 Task: Create a rule from the Routing list, Task moved to a section -> Set Priority in the project AgileHeart , set the section as Done clear the priority
Action: Mouse moved to (1236, 203)
Screenshot: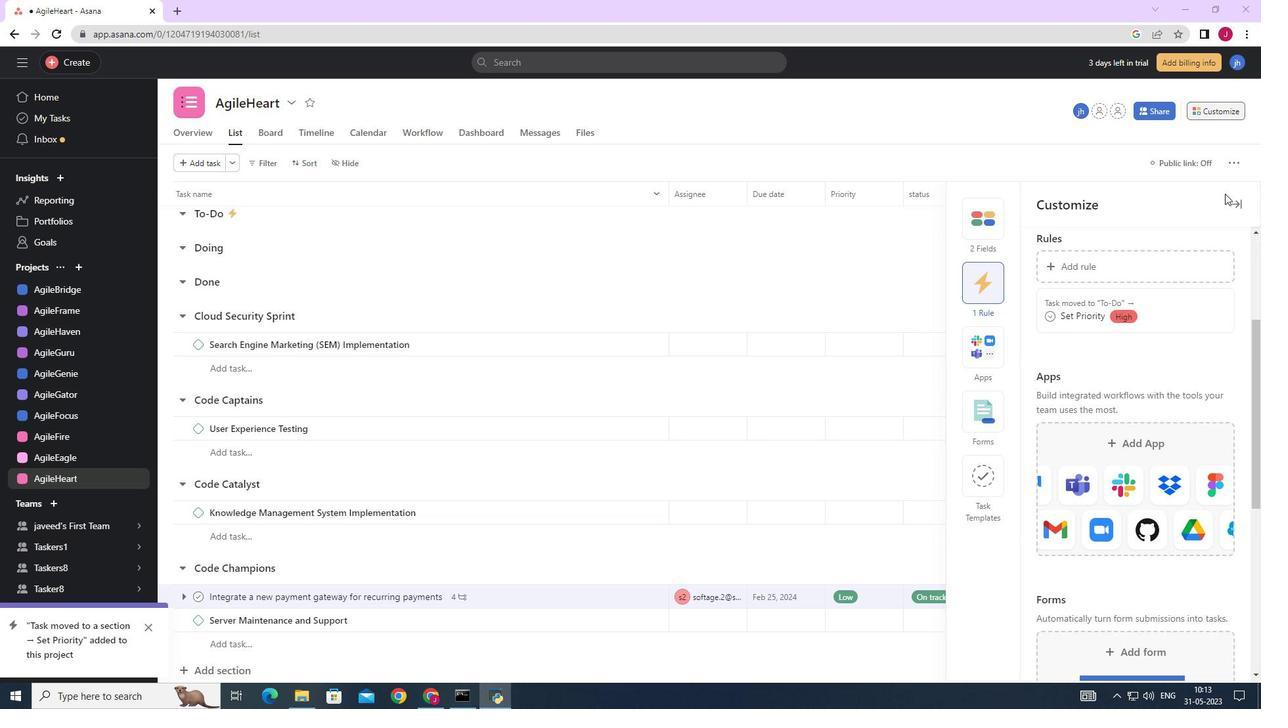 
Action: Mouse pressed left at (1236, 203)
Screenshot: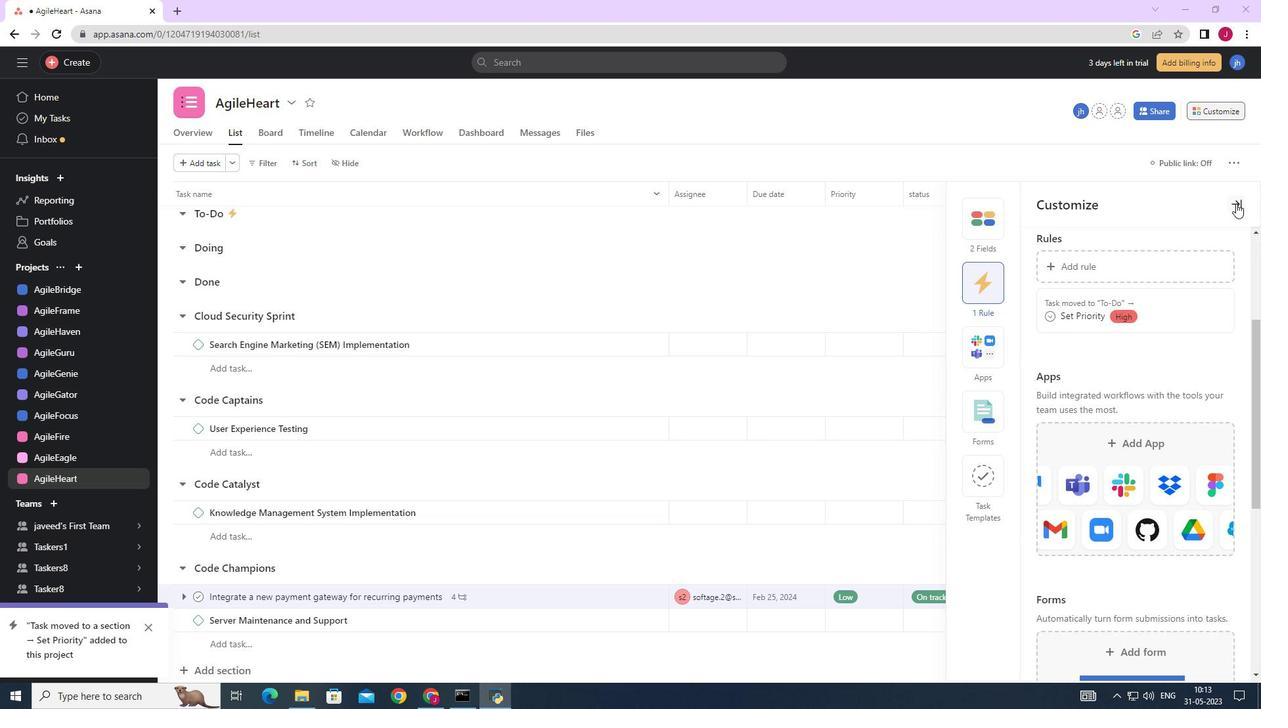 
Action: Mouse moved to (1220, 105)
Screenshot: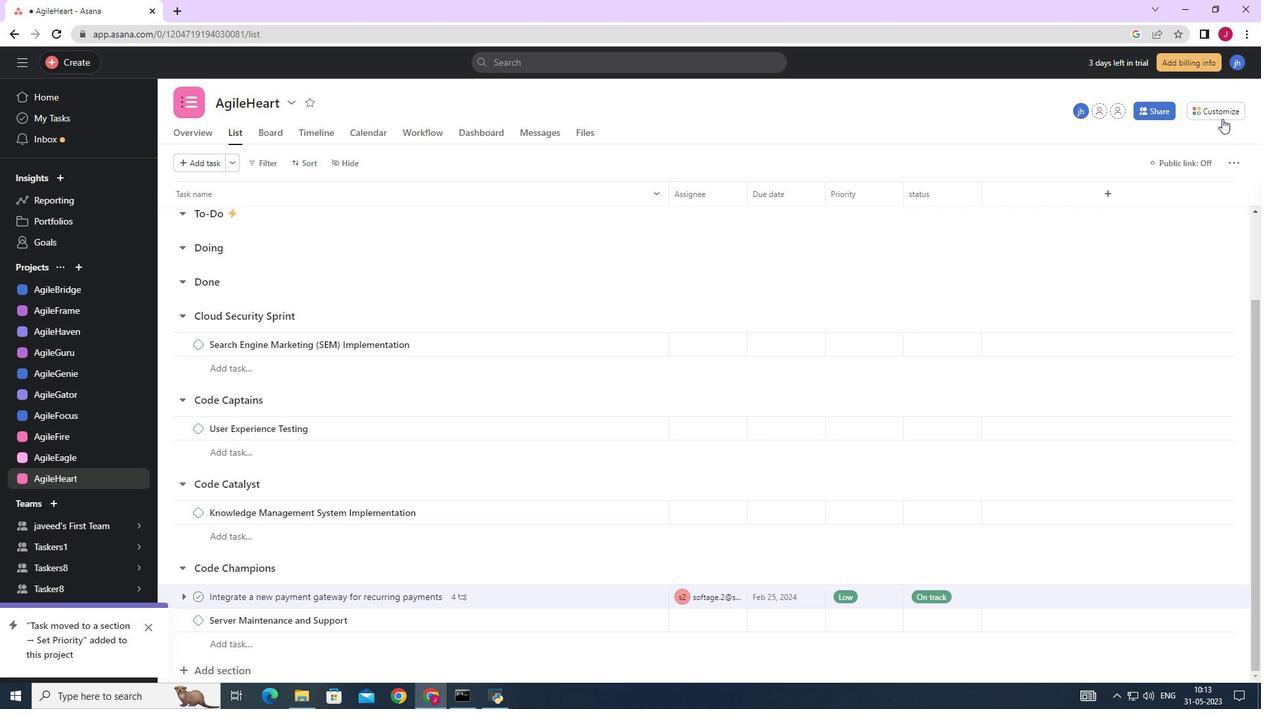 
Action: Mouse pressed left at (1220, 105)
Screenshot: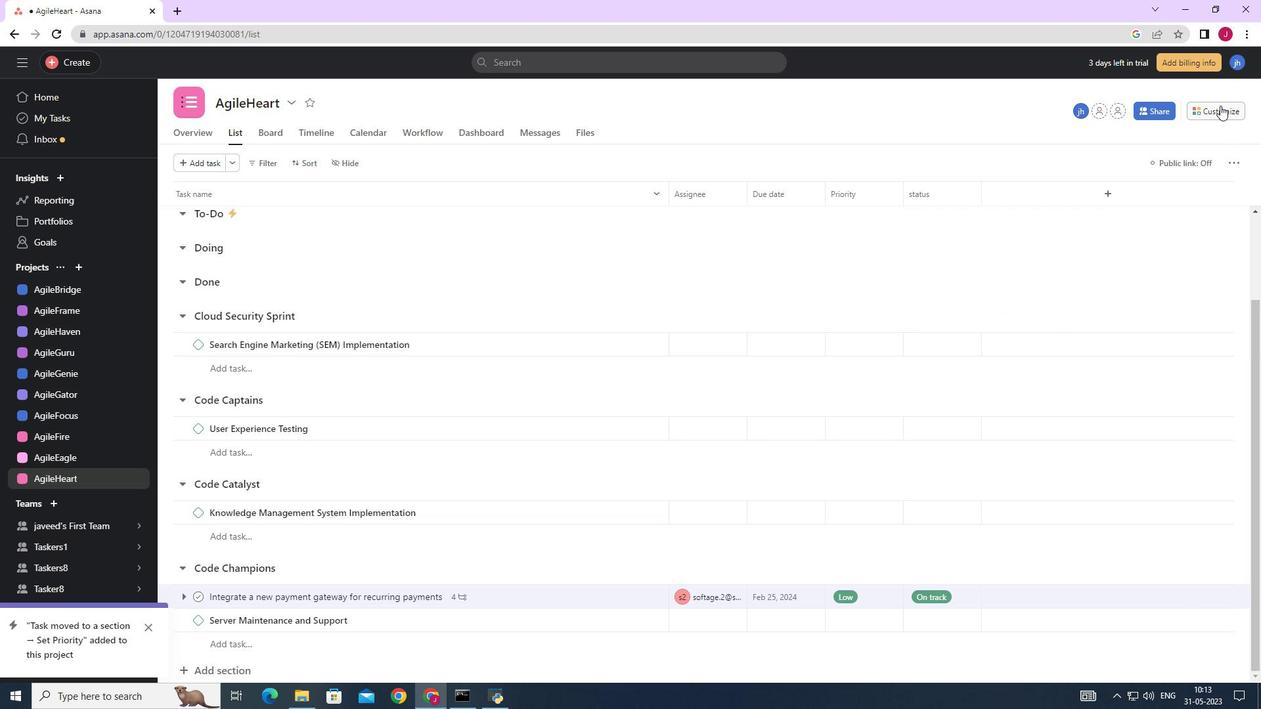 
Action: Mouse moved to (975, 285)
Screenshot: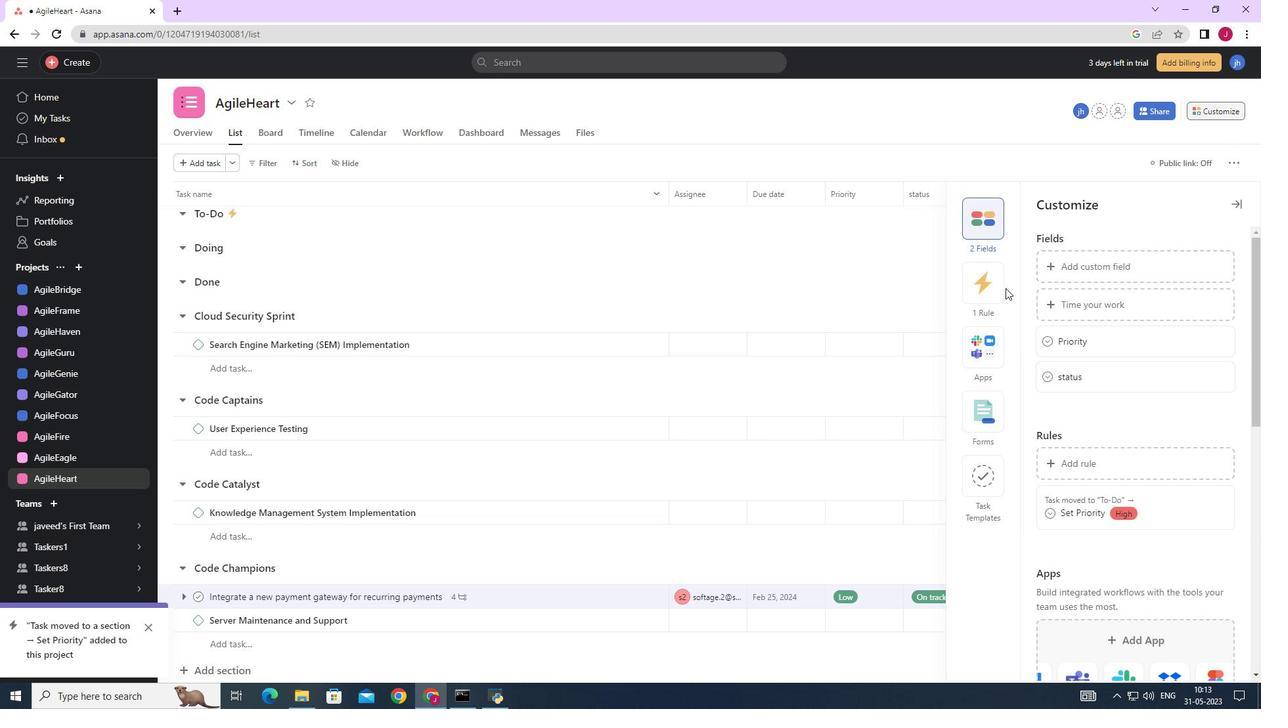 
Action: Mouse pressed left at (975, 285)
Screenshot: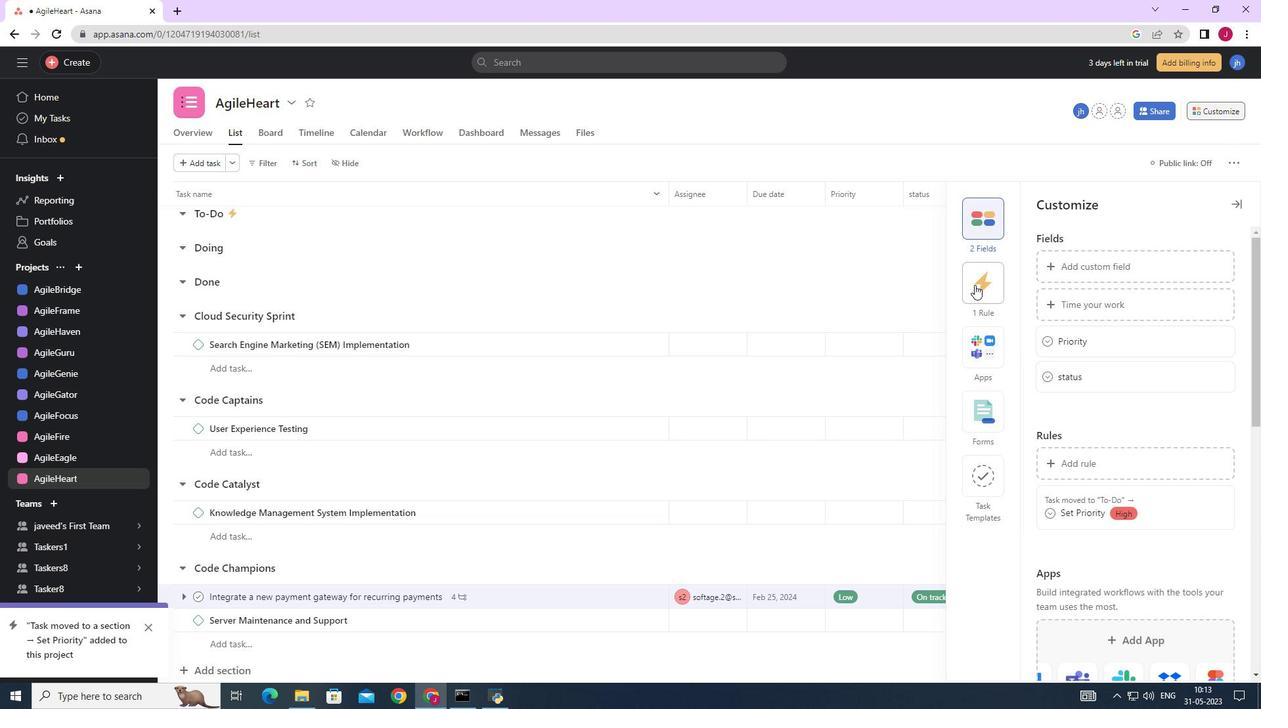 
Action: Mouse moved to (1071, 260)
Screenshot: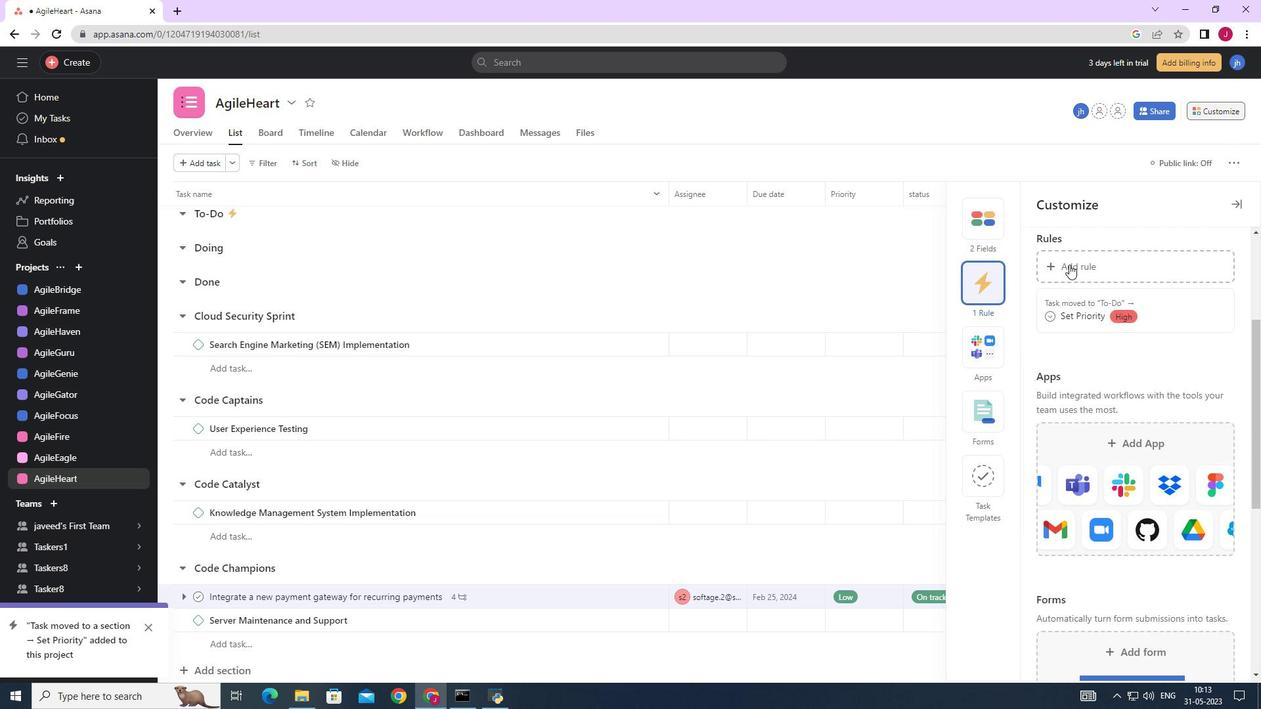 
Action: Mouse pressed left at (1071, 260)
Screenshot: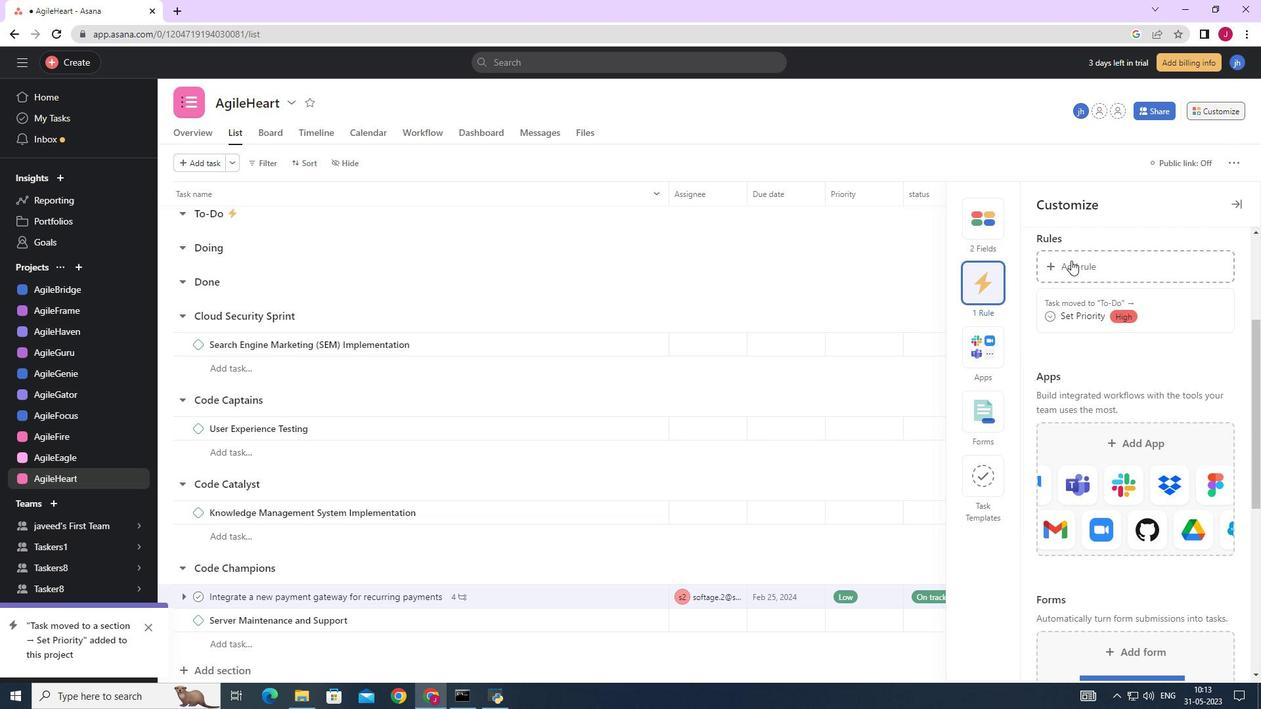 
Action: Mouse moved to (279, 172)
Screenshot: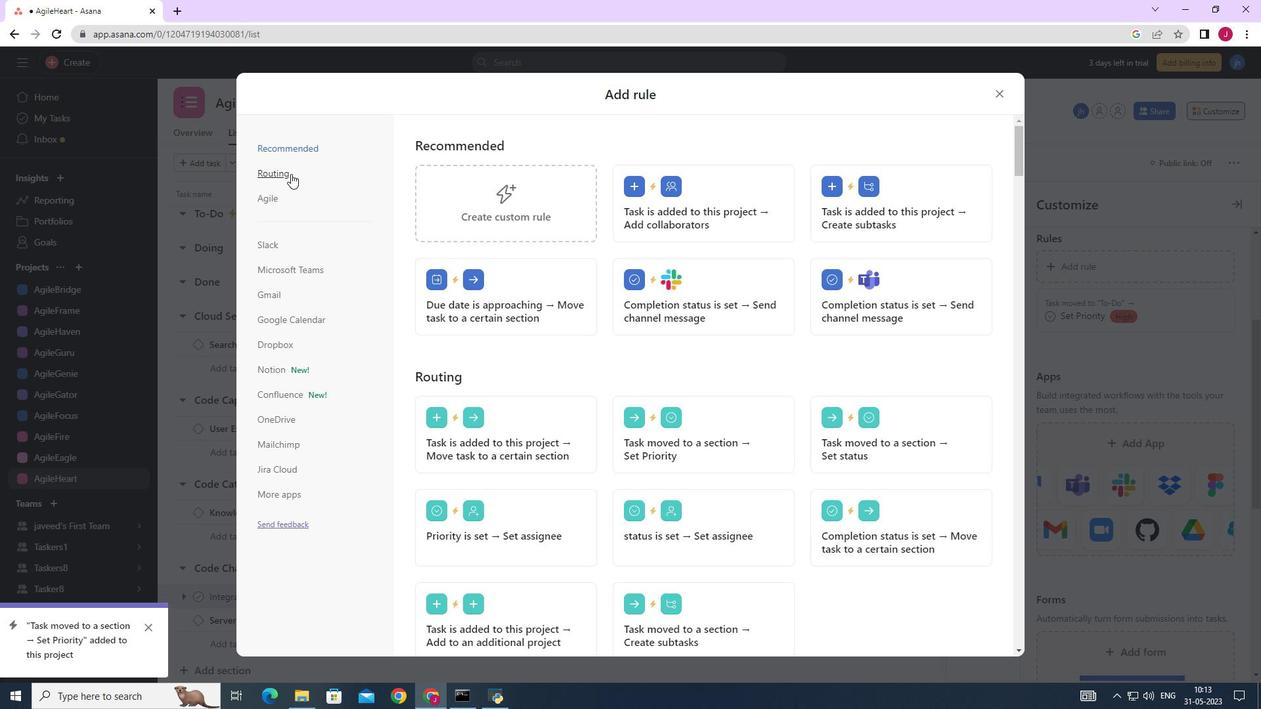 
Action: Mouse pressed left at (279, 172)
Screenshot: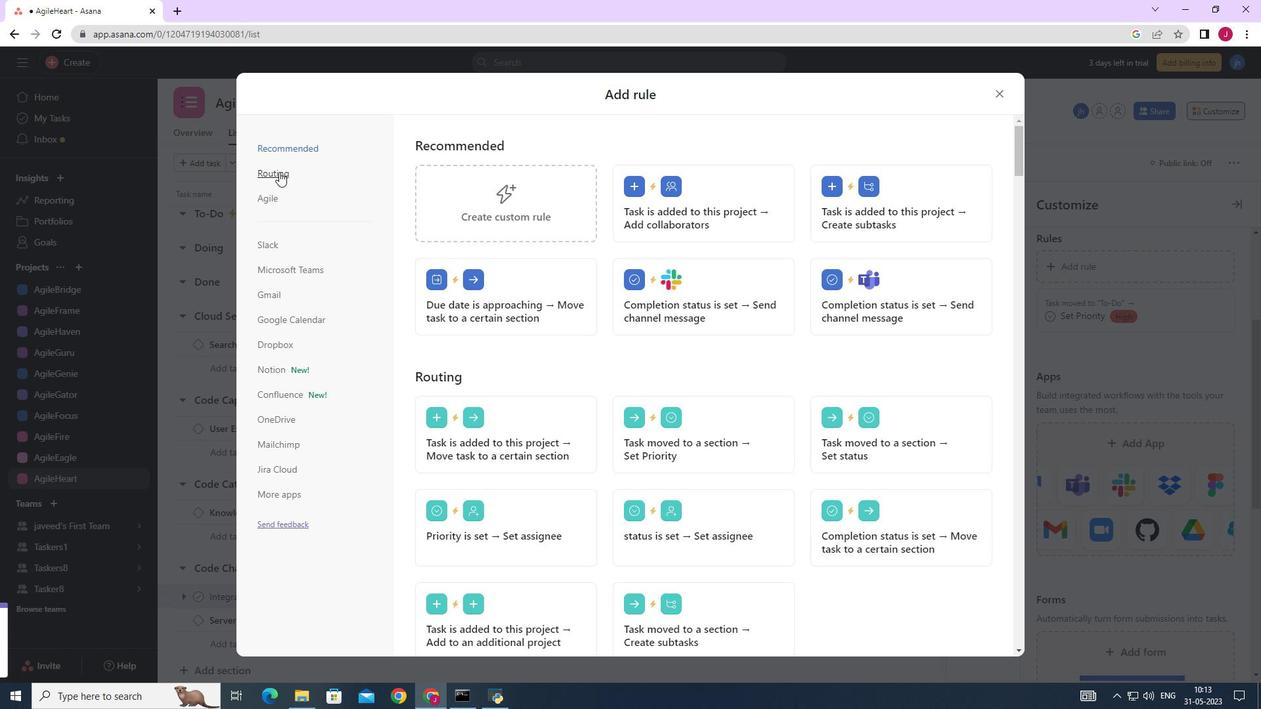 
Action: Mouse moved to (674, 191)
Screenshot: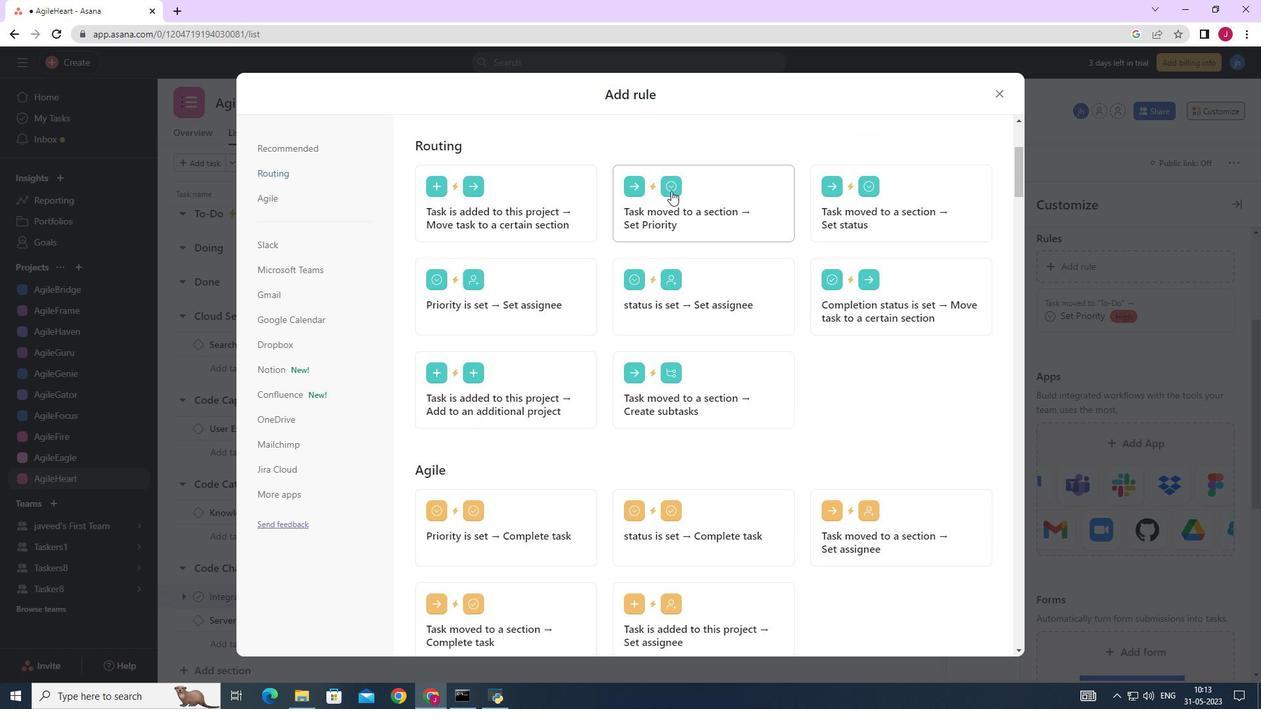 
Action: Mouse pressed left at (674, 191)
Screenshot: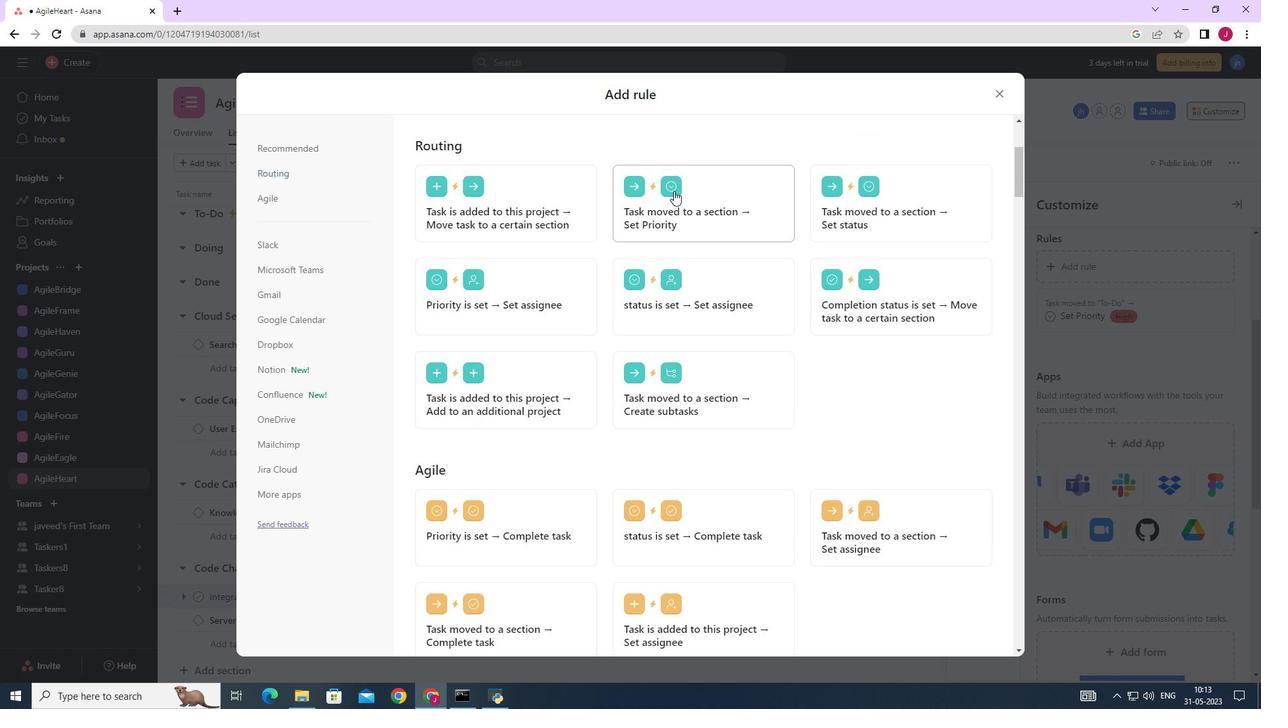 
Action: Mouse moved to (488, 362)
Screenshot: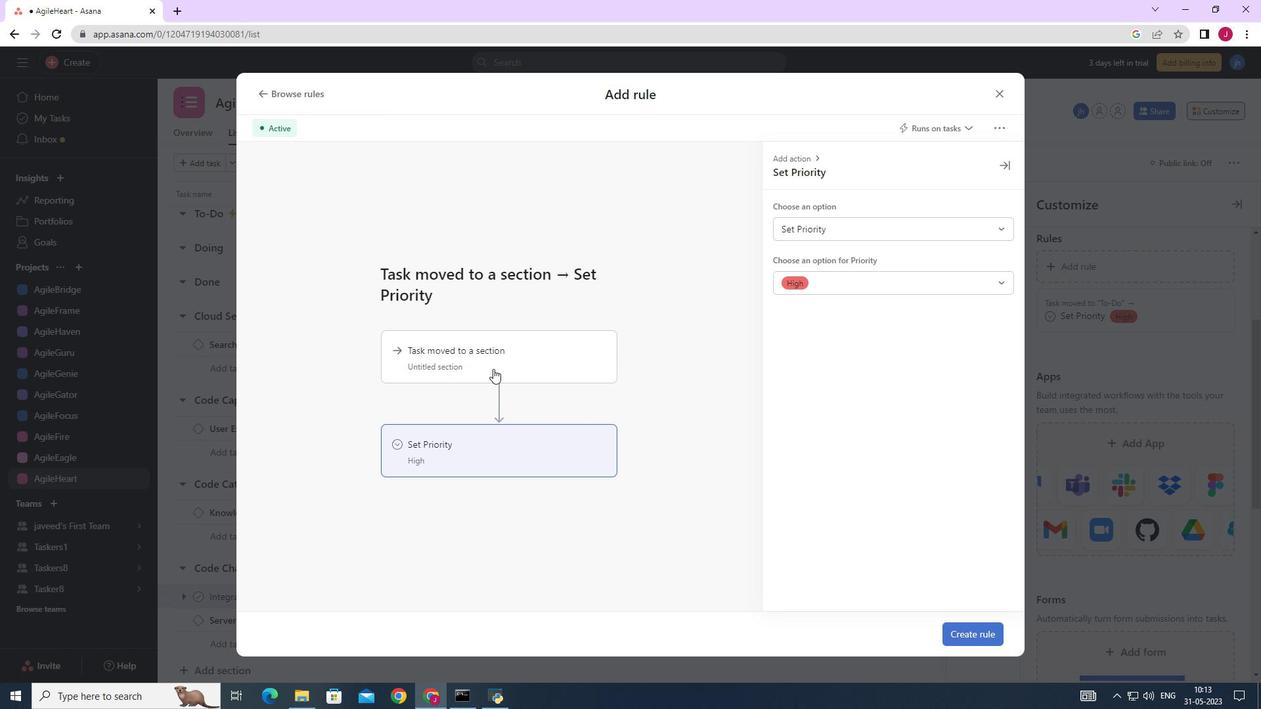 
Action: Mouse pressed left at (488, 362)
Screenshot: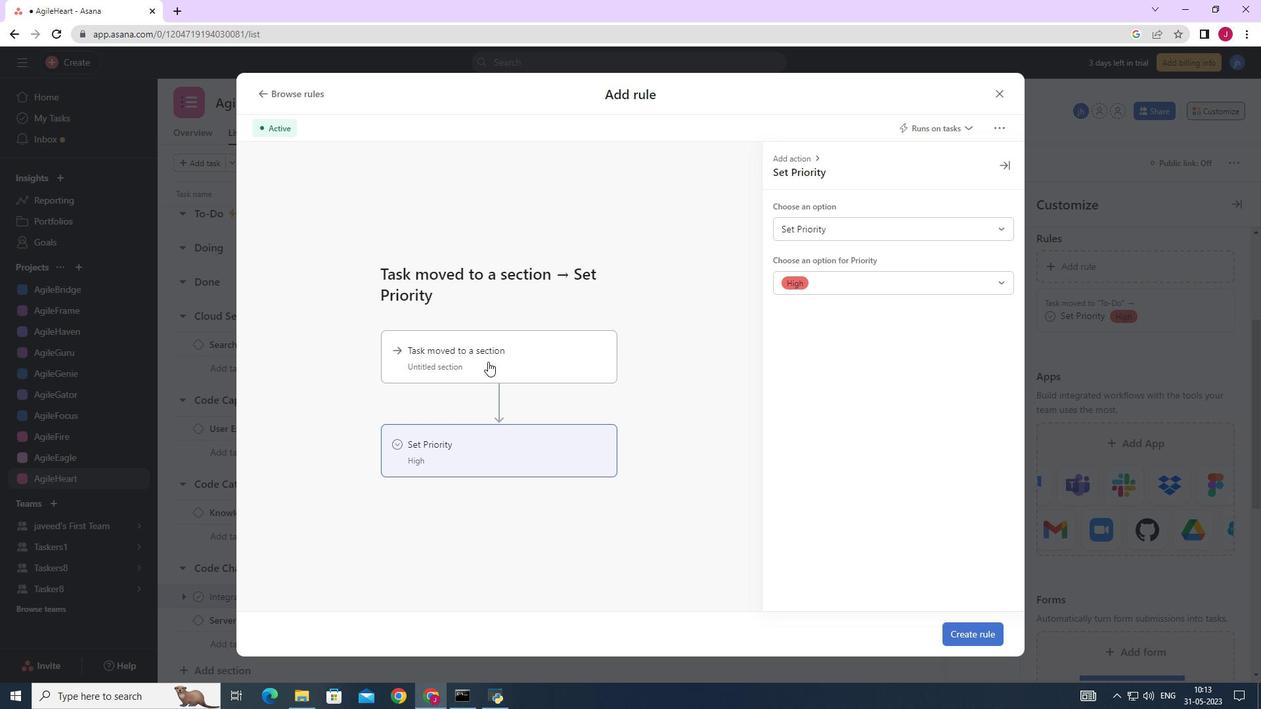 
Action: Mouse moved to (804, 231)
Screenshot: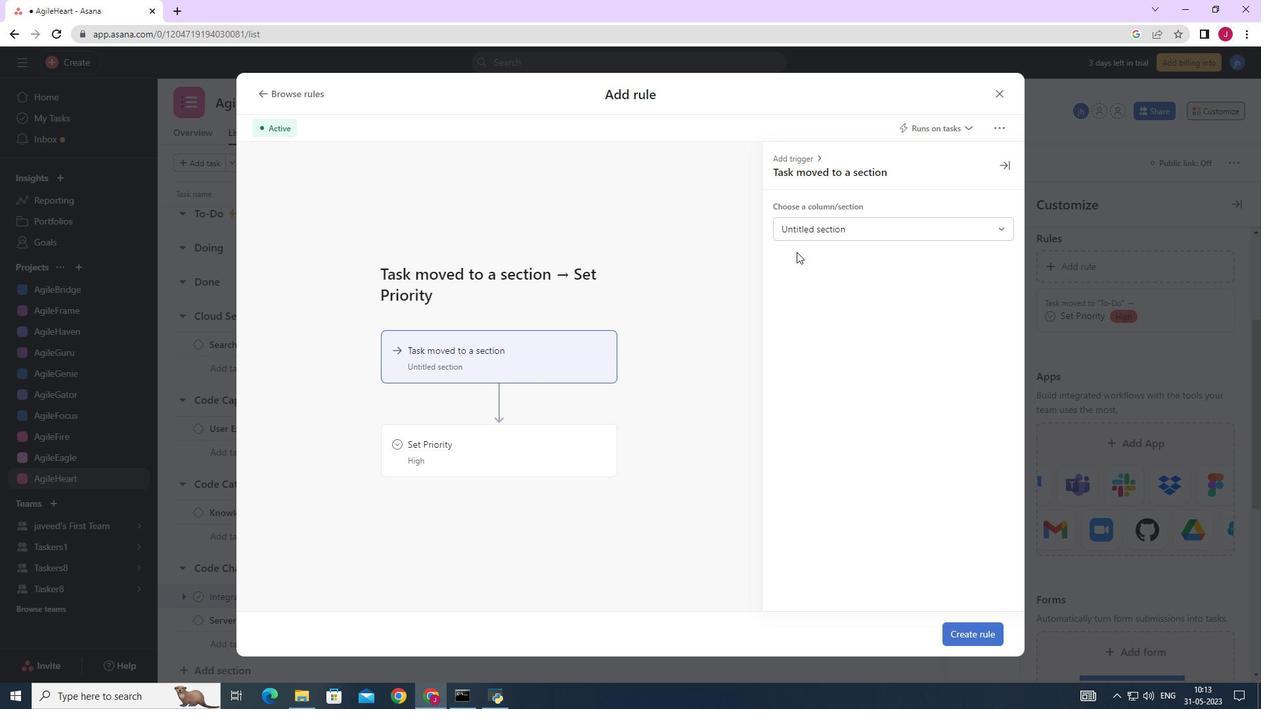 
Action: Mouse pressed left at (804, 231)
Screenshot: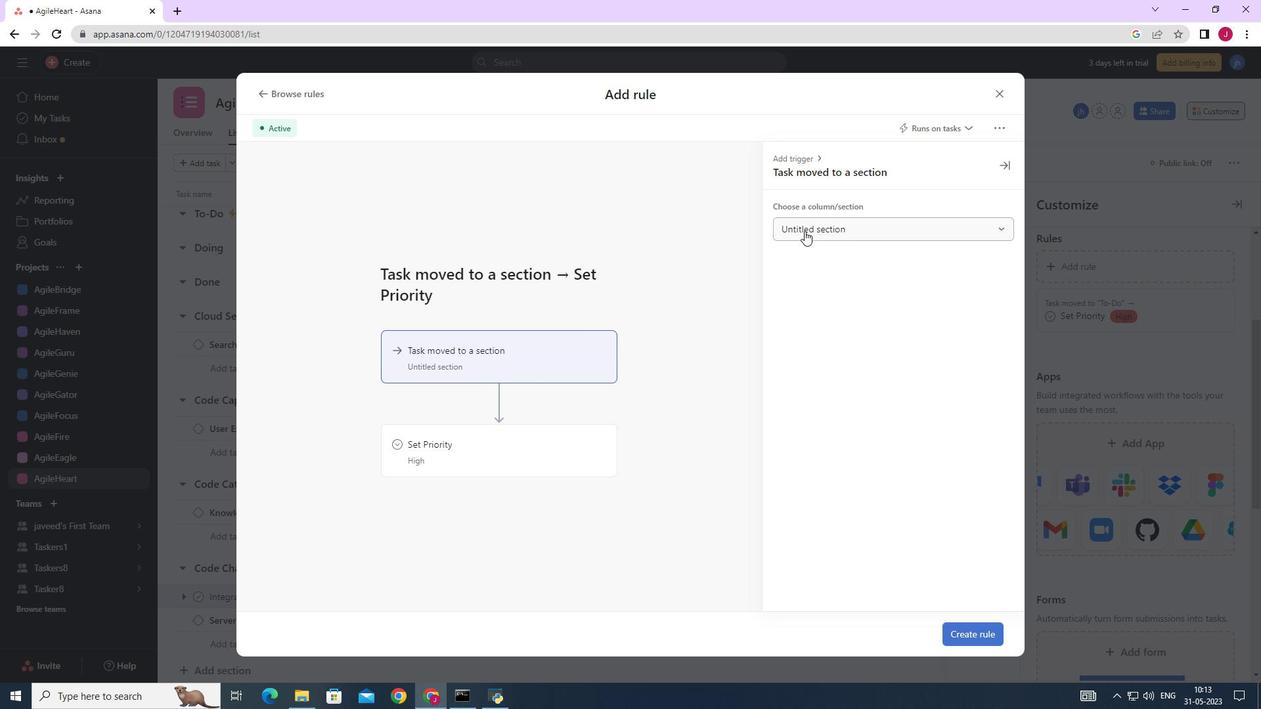 
Action: Mouse moved to (806, 322)
Screenshot: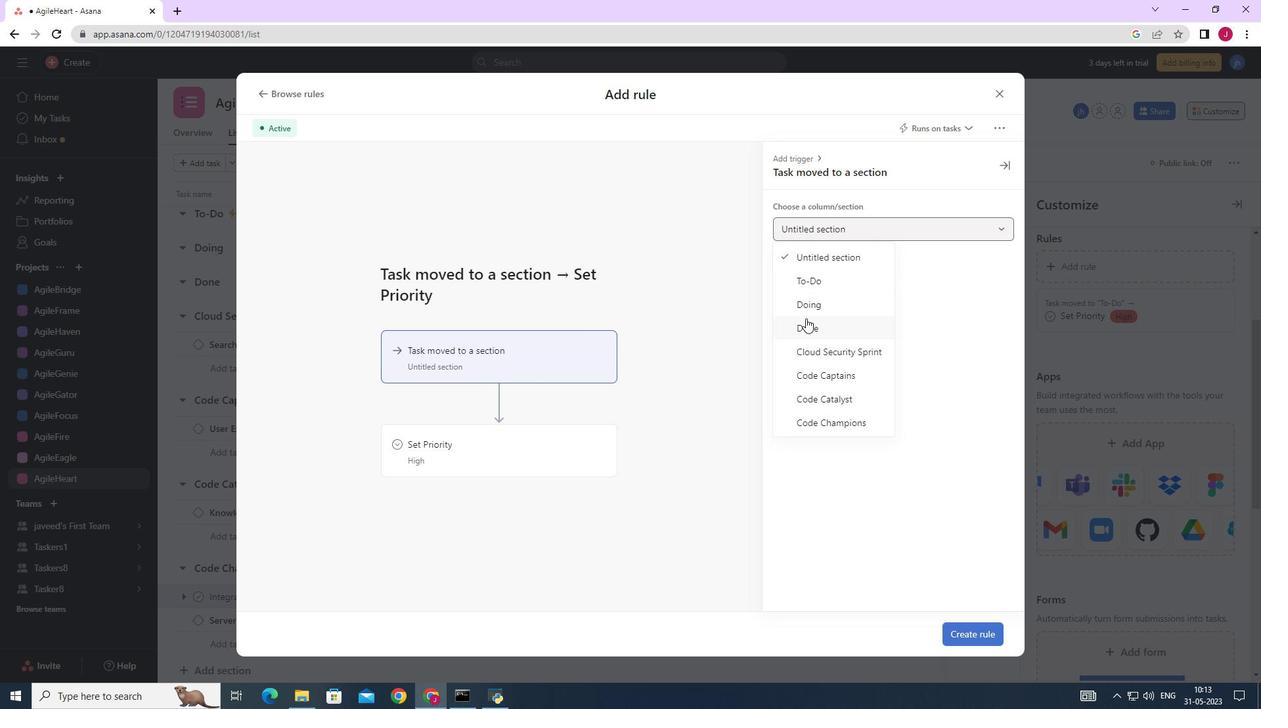 
Action: Mouse pressed left at (806, 322)
Screenshot: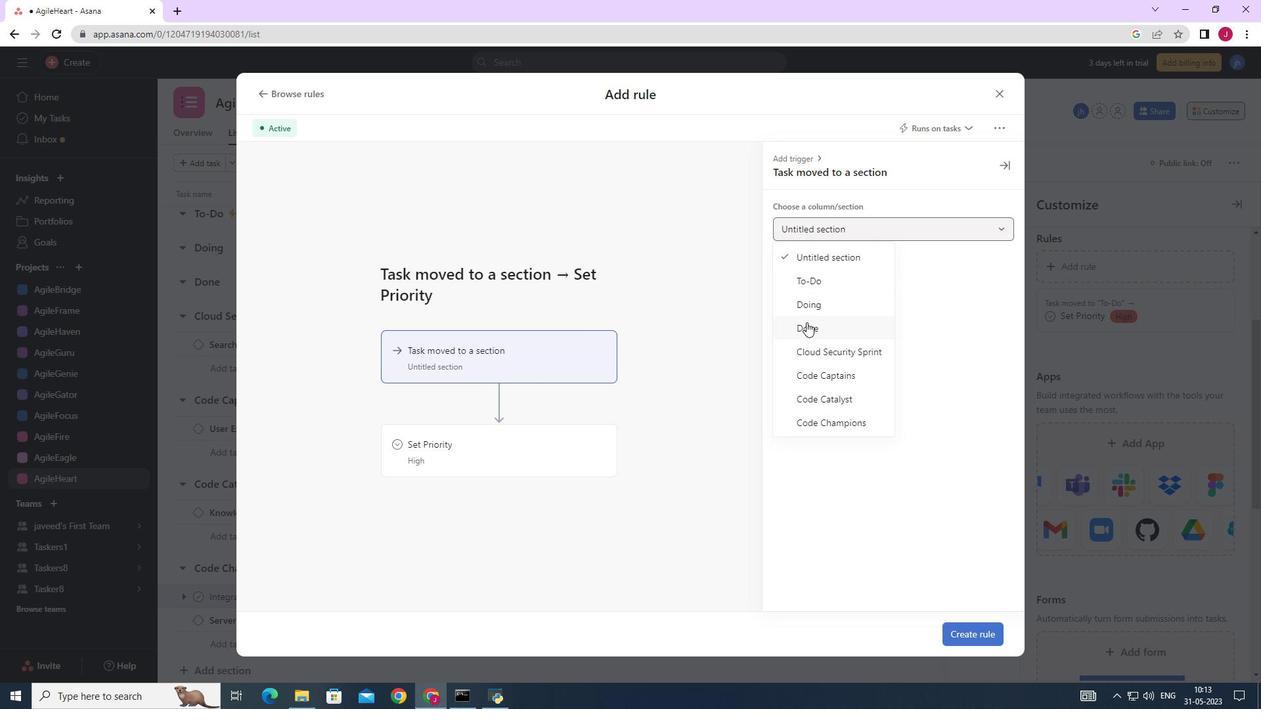 
Action: Mouse moved to (489, 440)
Screenshot: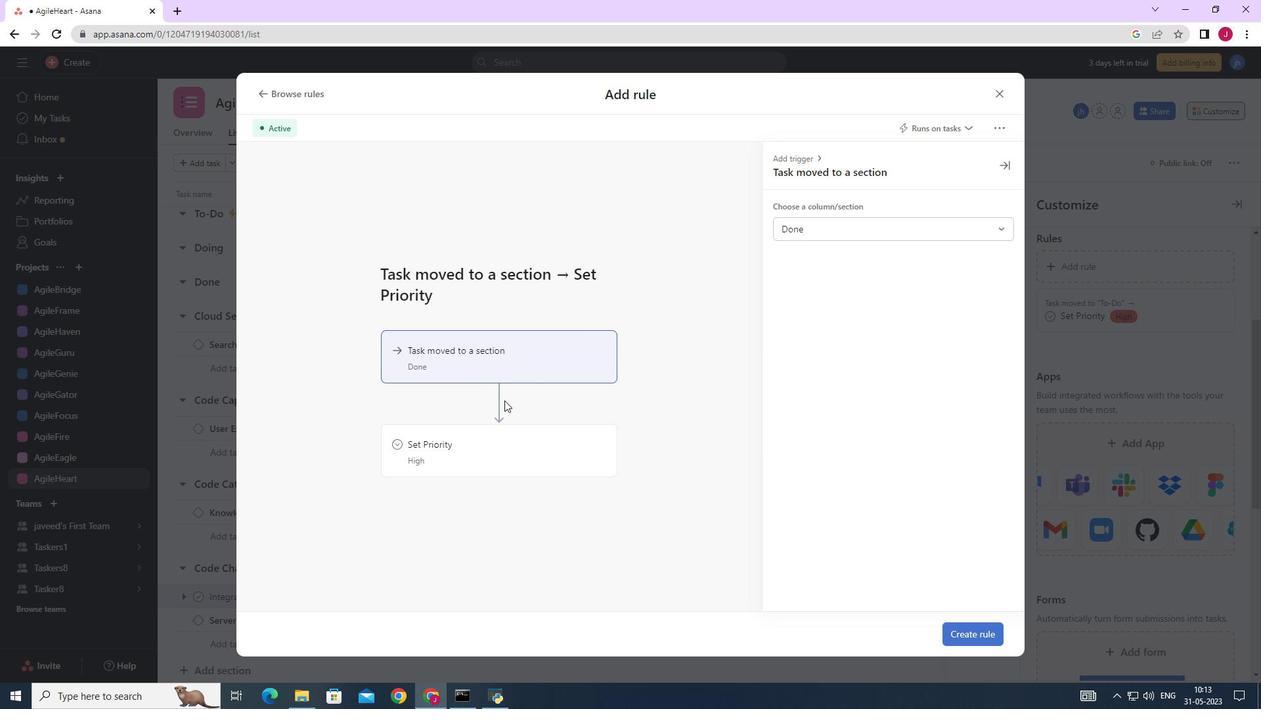 
Action: Mouse pressed left at (489, 440)
Screenshot: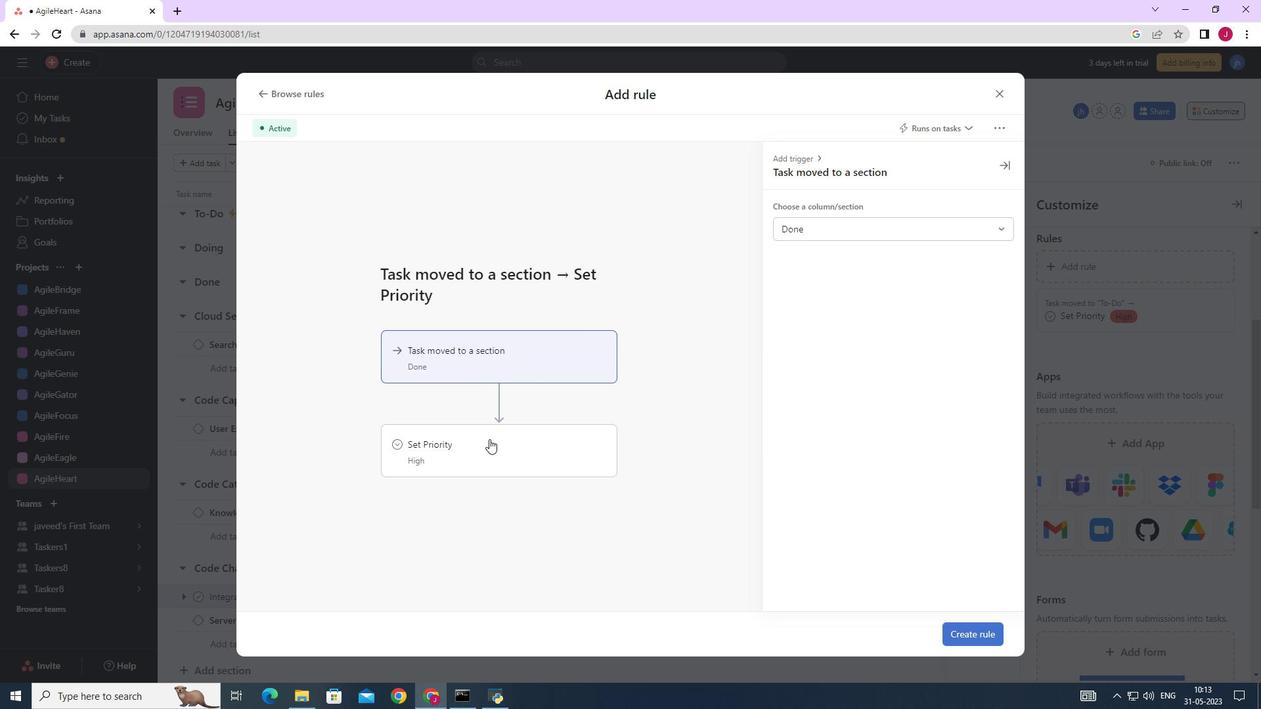 
Action: Mouse moved to (829, 228)
Screenshot: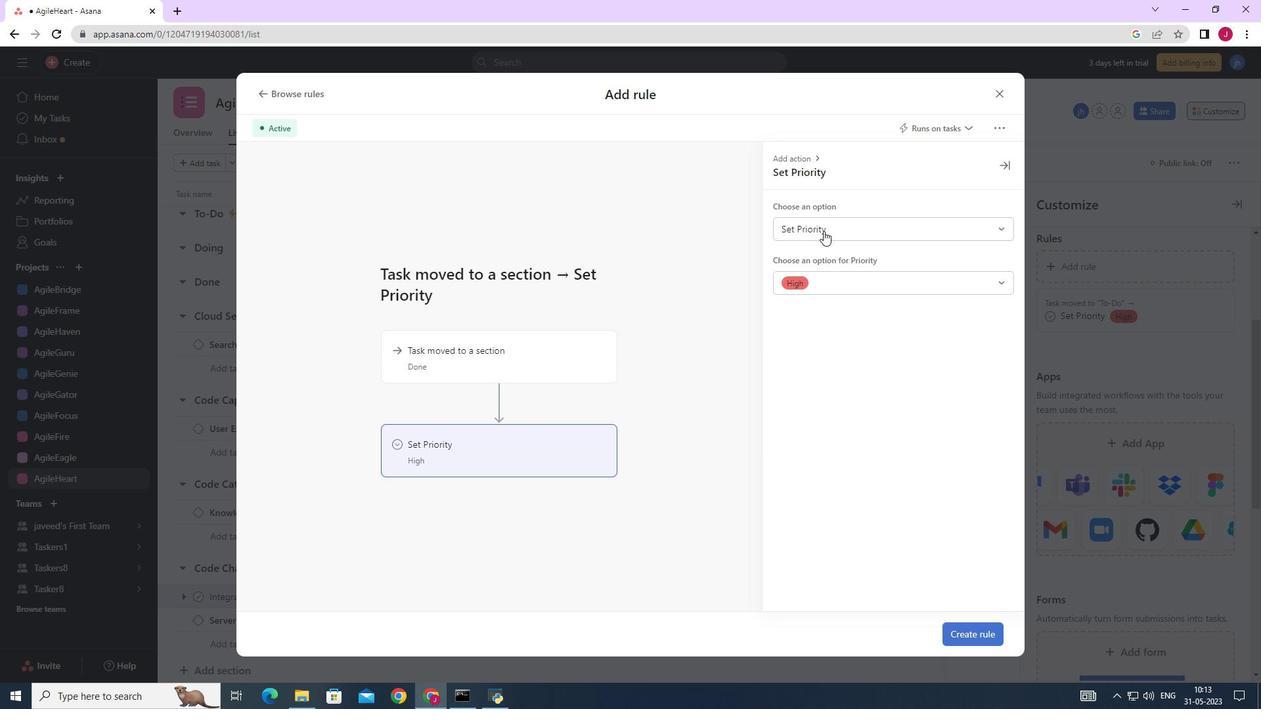 
Action: Mouse pressed left at (829, 228)
Screenshot: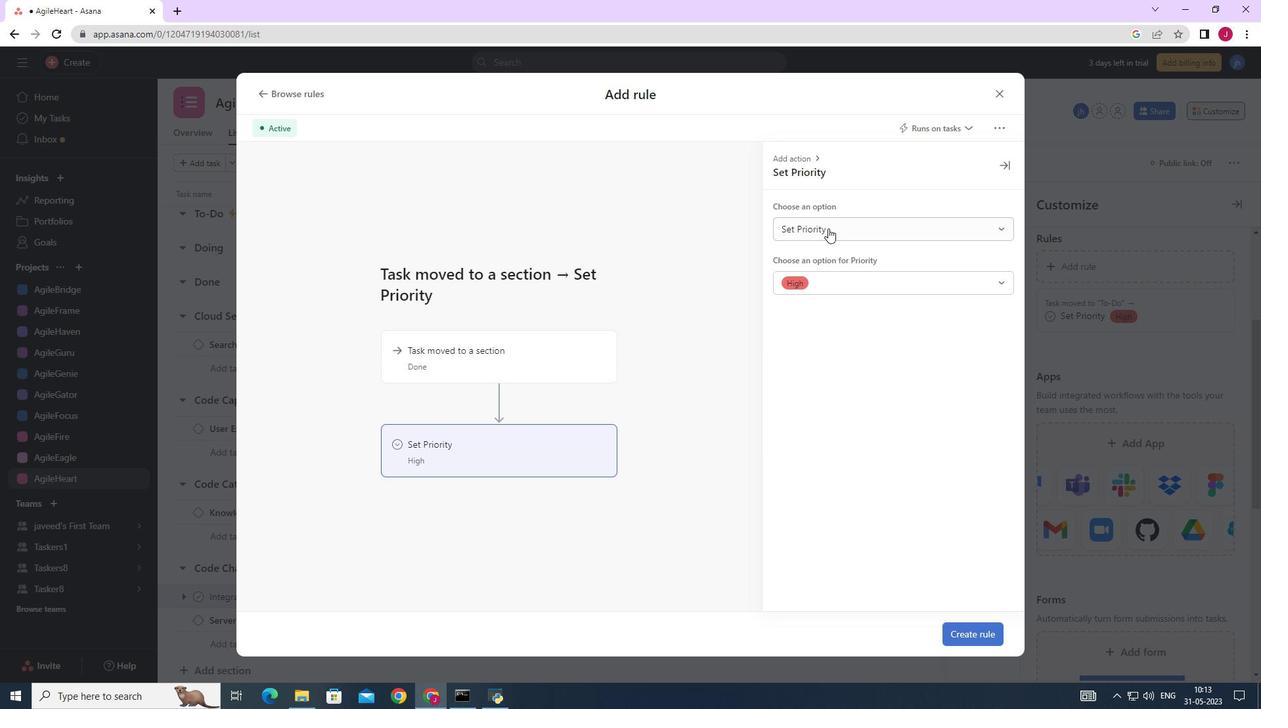 
Action: Mouse moved to (828, 282)
Screenshot: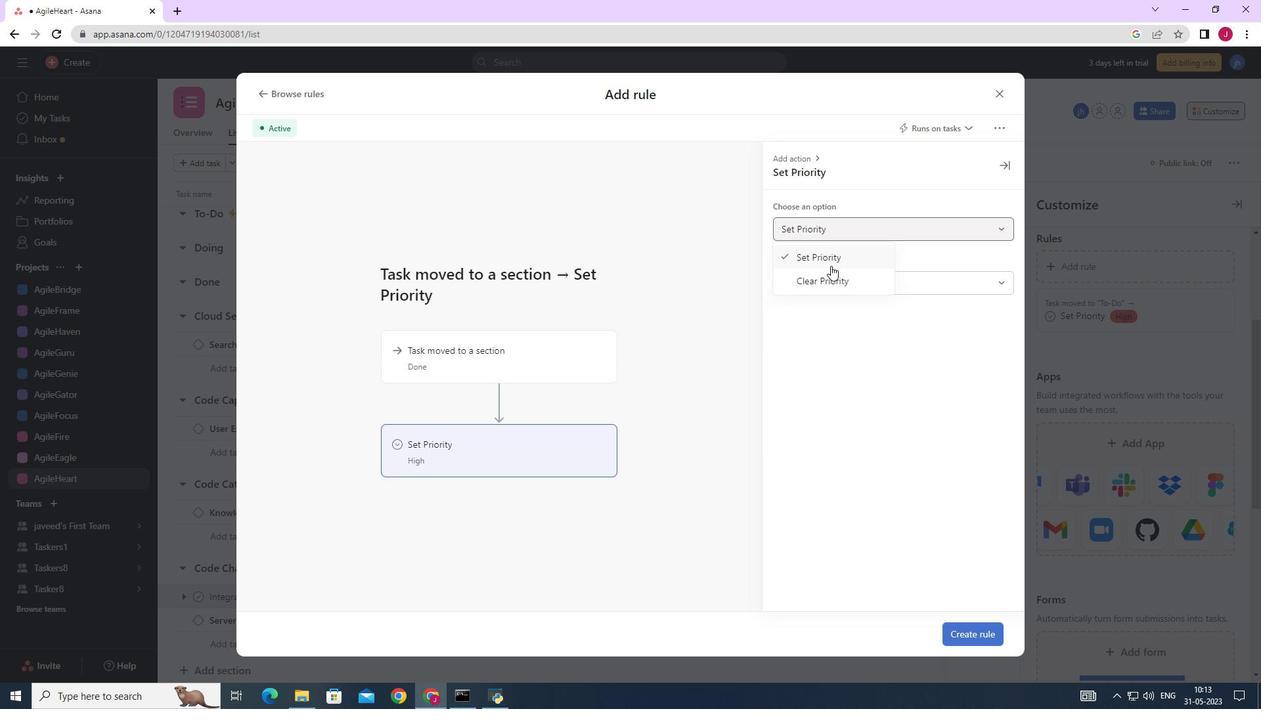 
Action: Mouse pressed left at (828, 282)
Screenshot: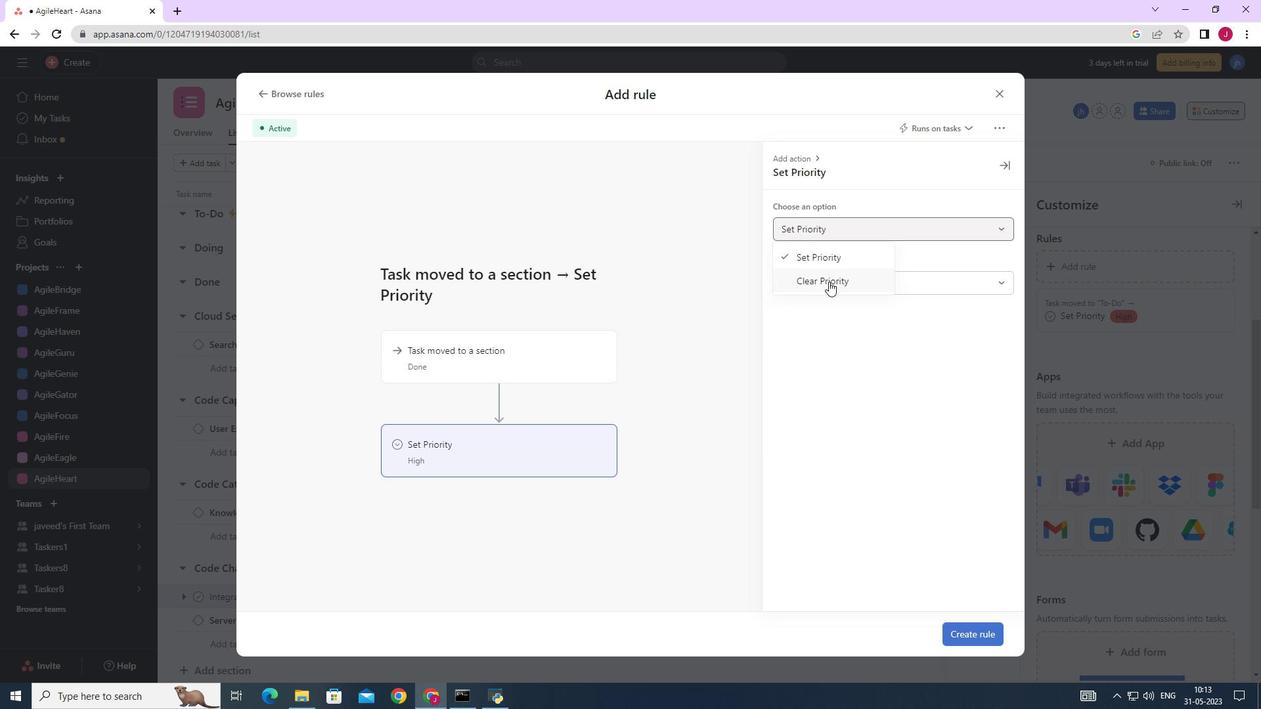 
Action: Mouse moved to (523, 445)
Screenshot: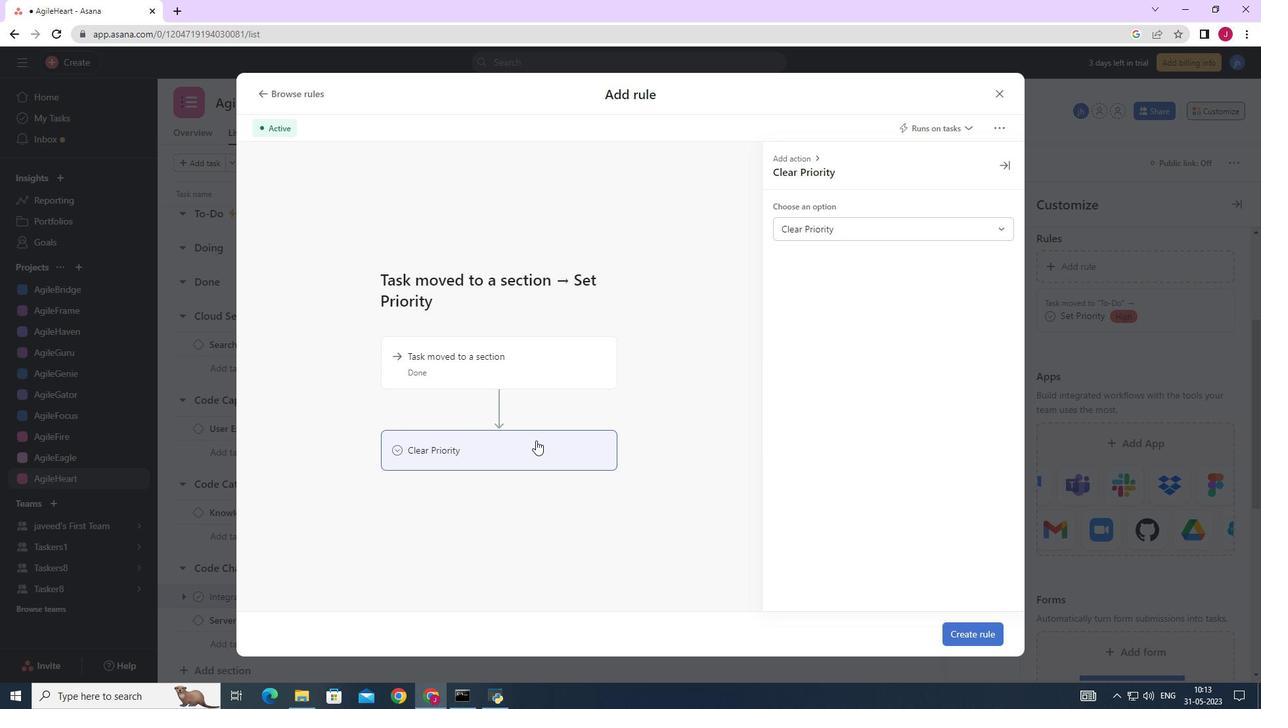 
Action: Mouse pressed left at (523, 445)
Screenshot: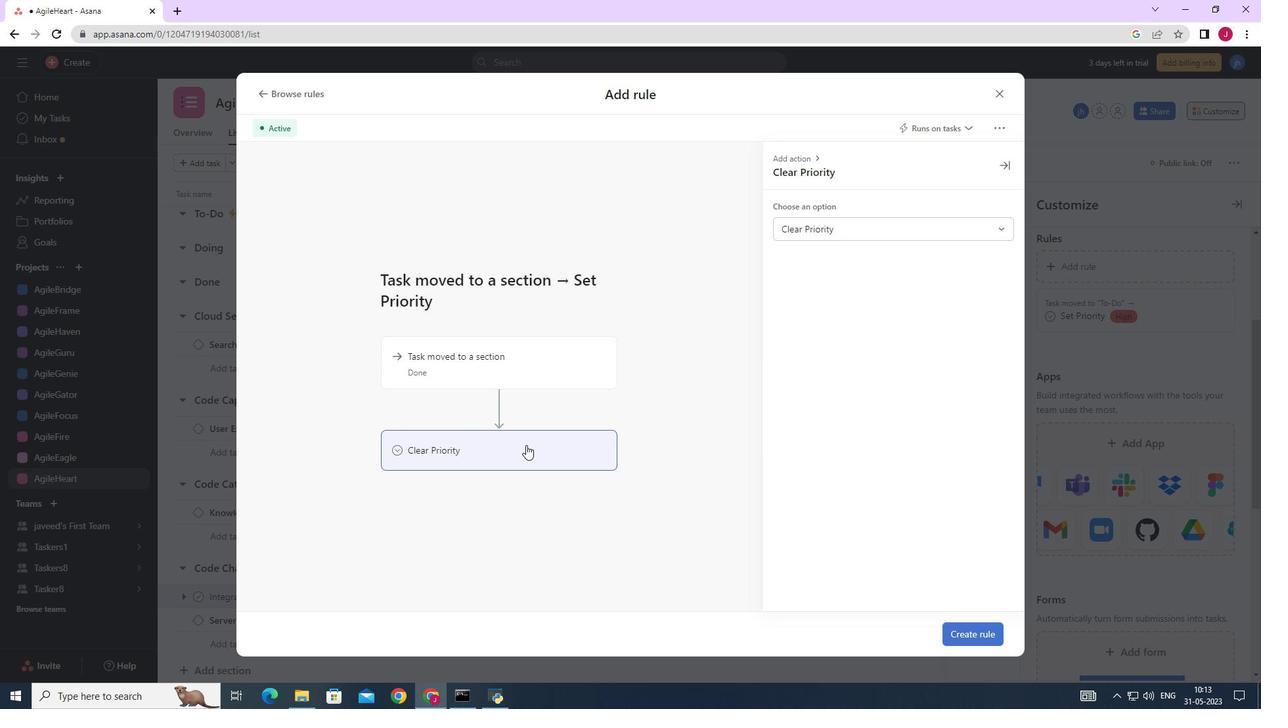
Action: Mouse moved to (958, 635)
Screenshot: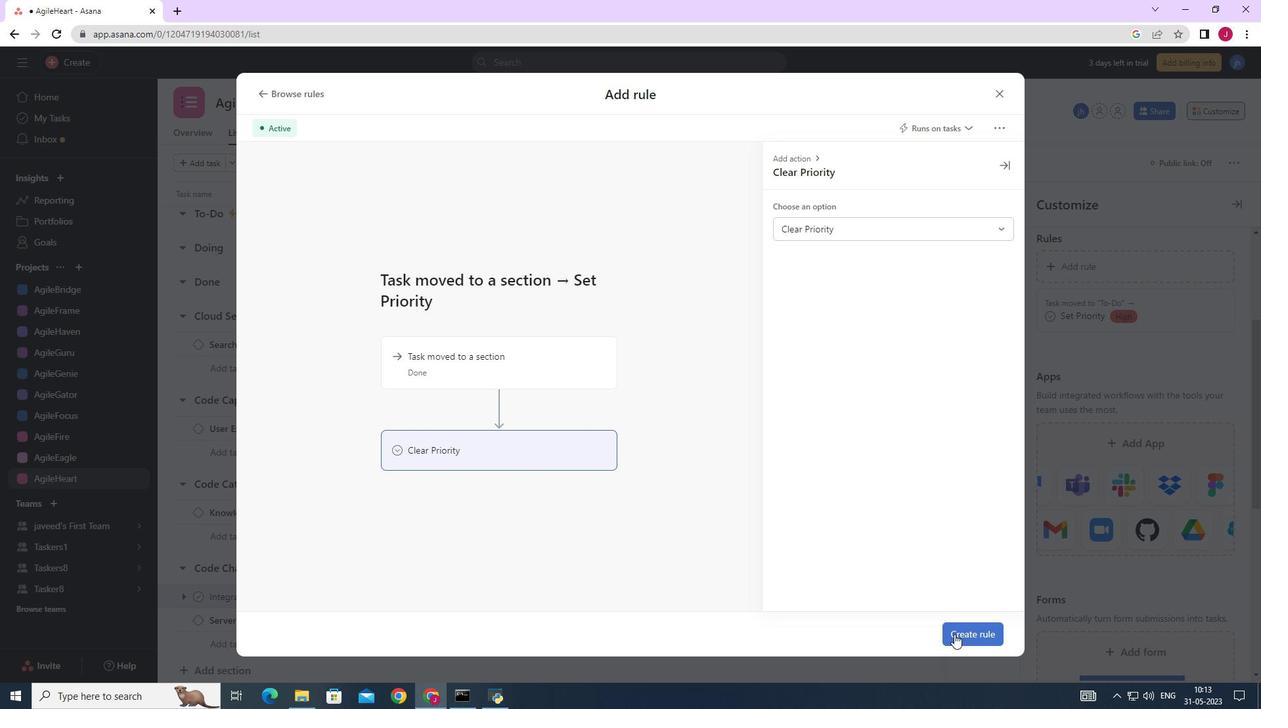 
Action: Mouse pressed left at (958, 635)
Screenshot: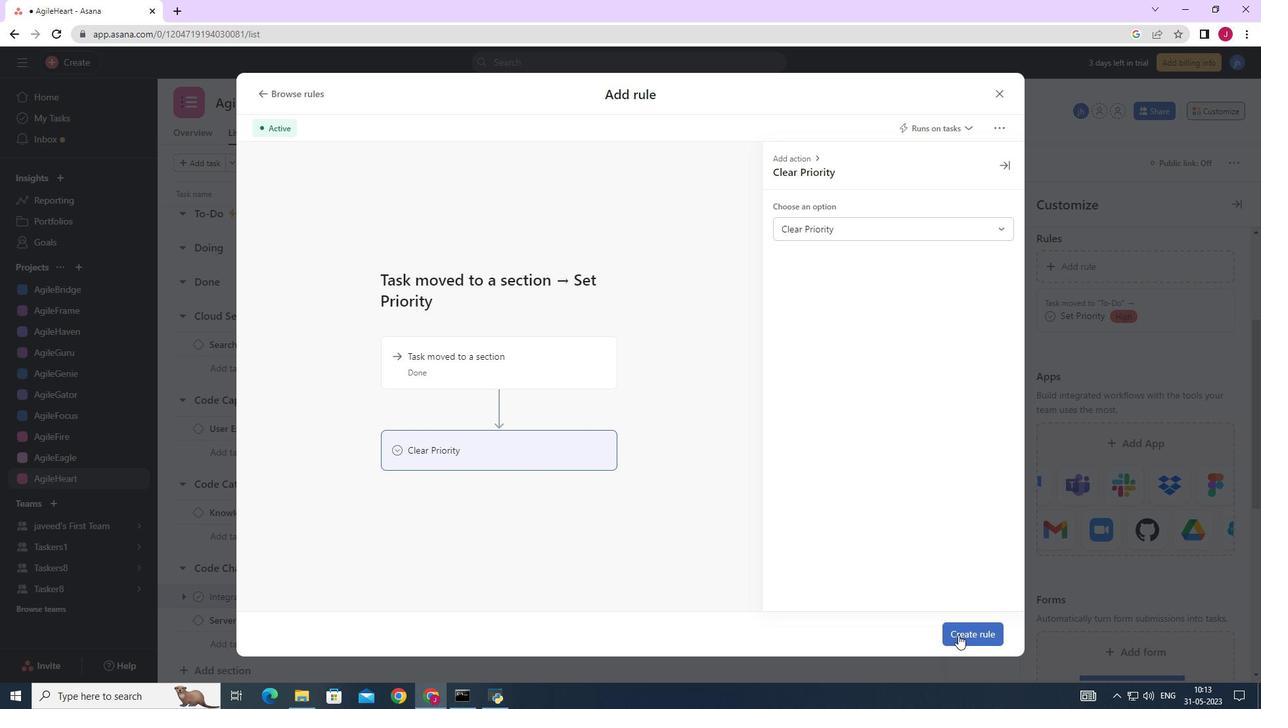
Action: Mouse moved to (898, 573)
Screenshot: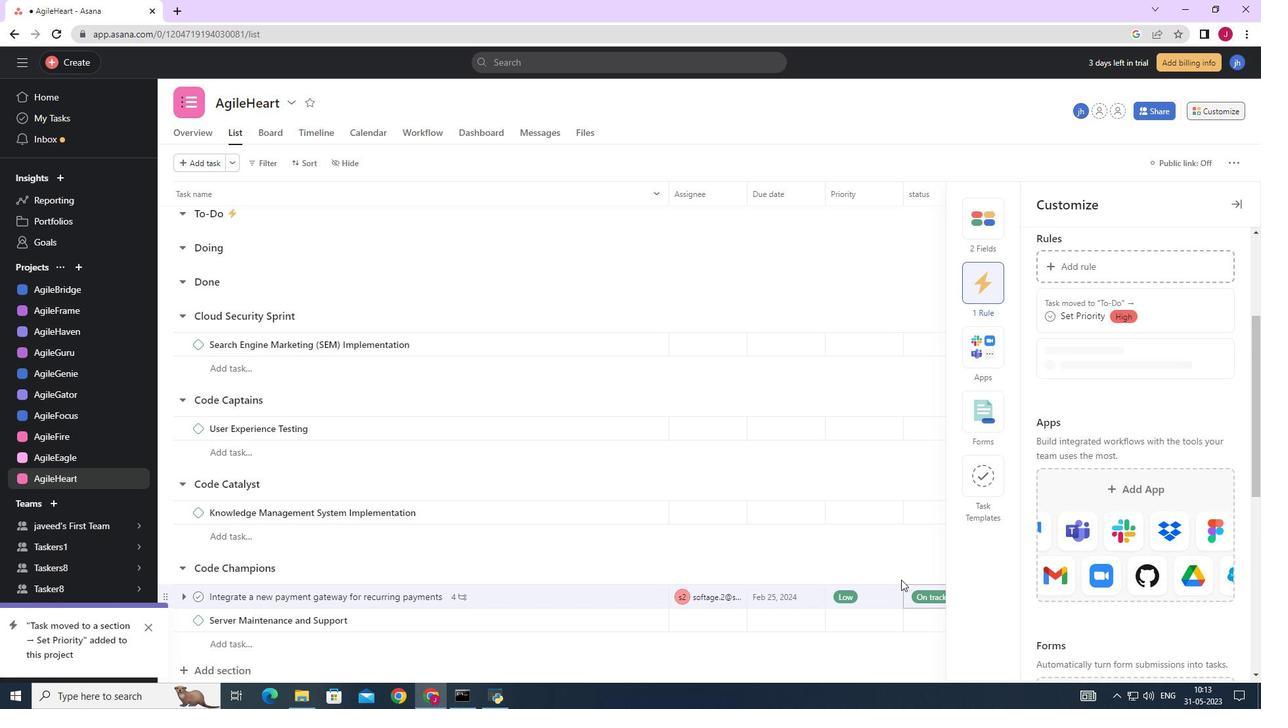 
